 Task: Search for horseback riding trails in the Smoky Mountains between Gatlinburg, Tennessee, and Townsend, Tennessee.
Action: Mouse moved to (317, 109)
Screenshot: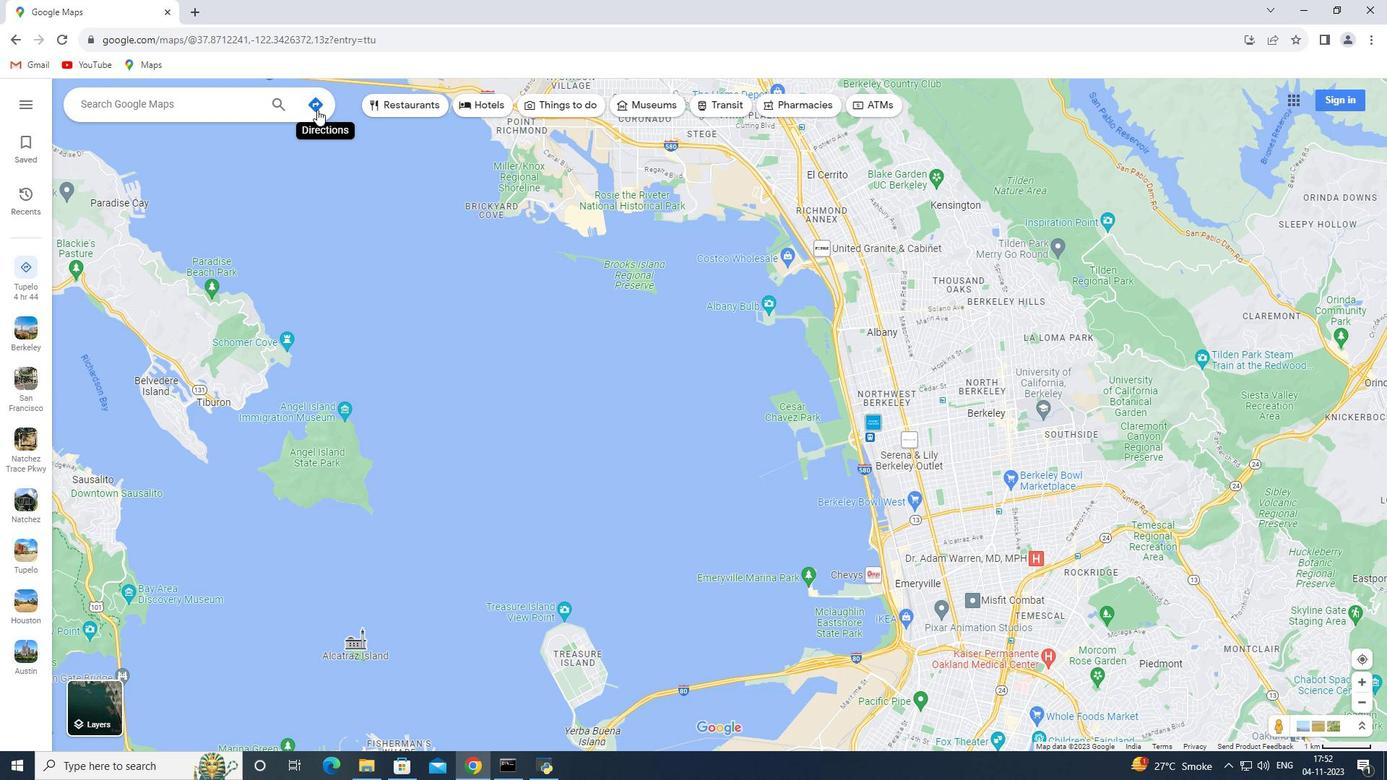 
Action: Mouse pressed left at (317, 109)
Screenshot: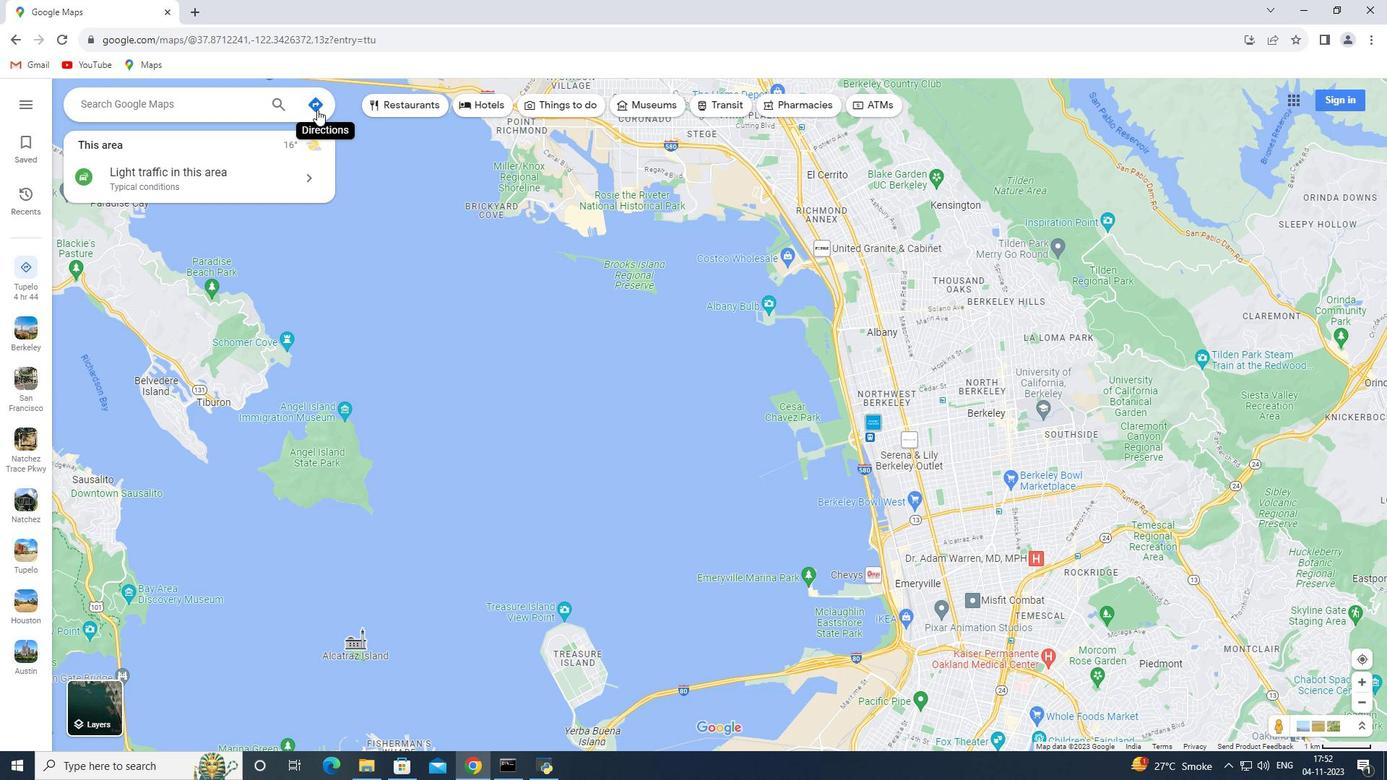
Action: Mouse moved to (243, 152)
Screenshot: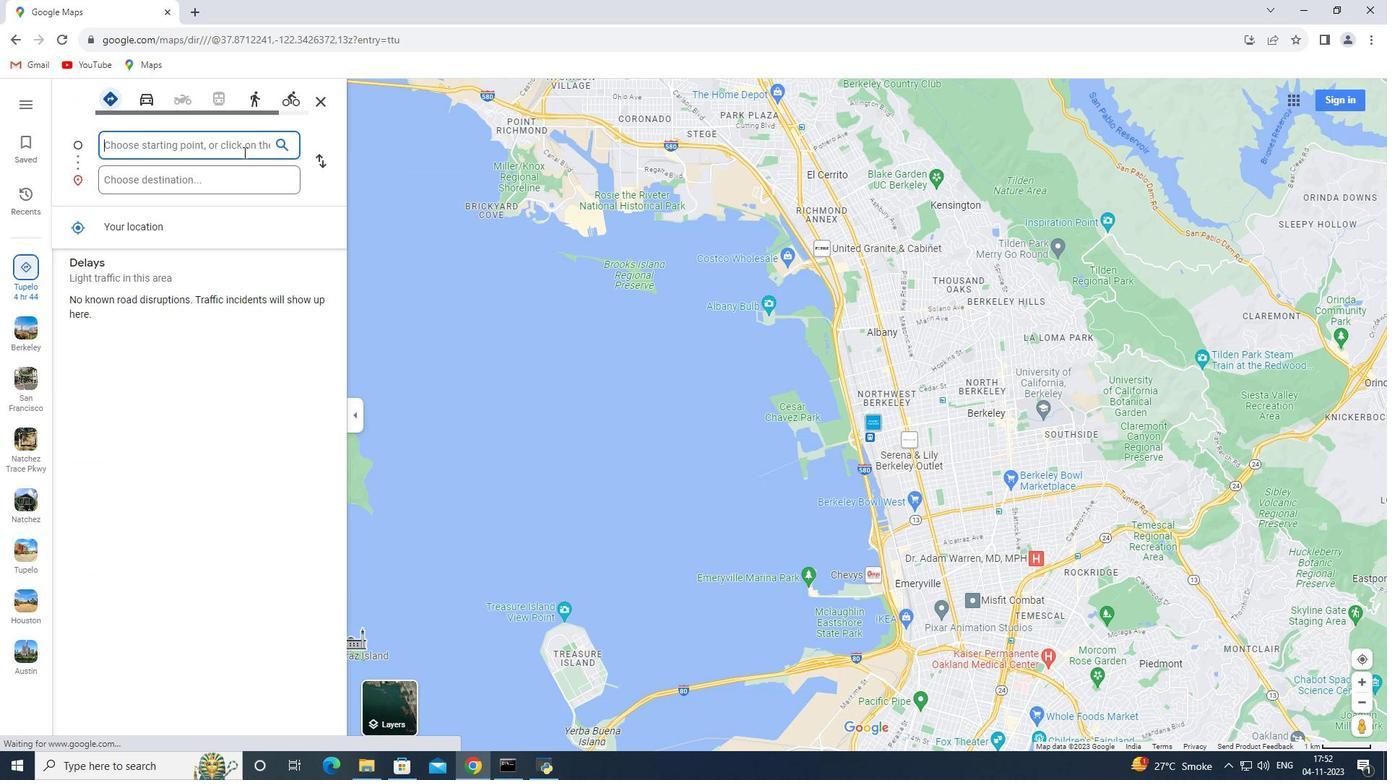 
Action: Key pressed <Key.shift>Gatlinburg,<Key.space><Key.shift>Tennessee
Screenshot: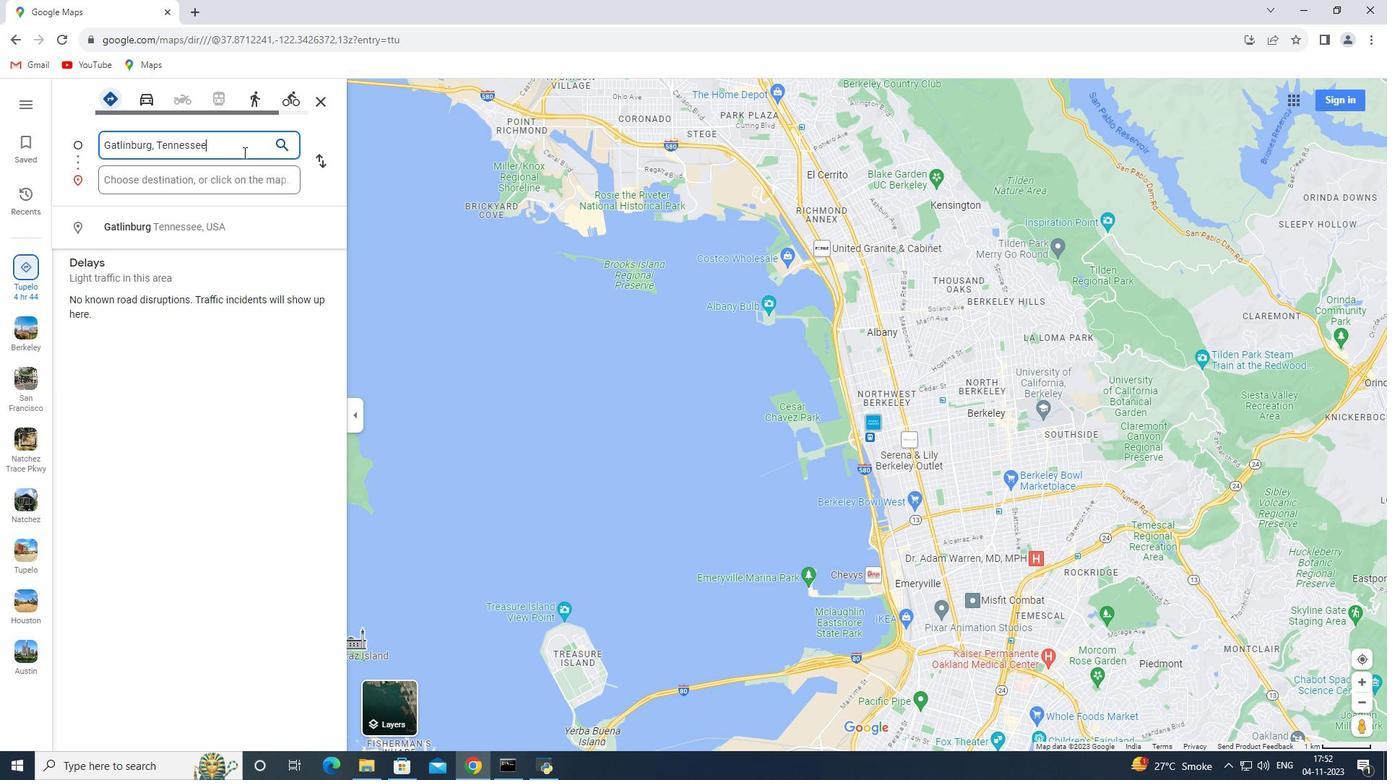 
Action: Mouse moved to (236, 178)
Screenshot: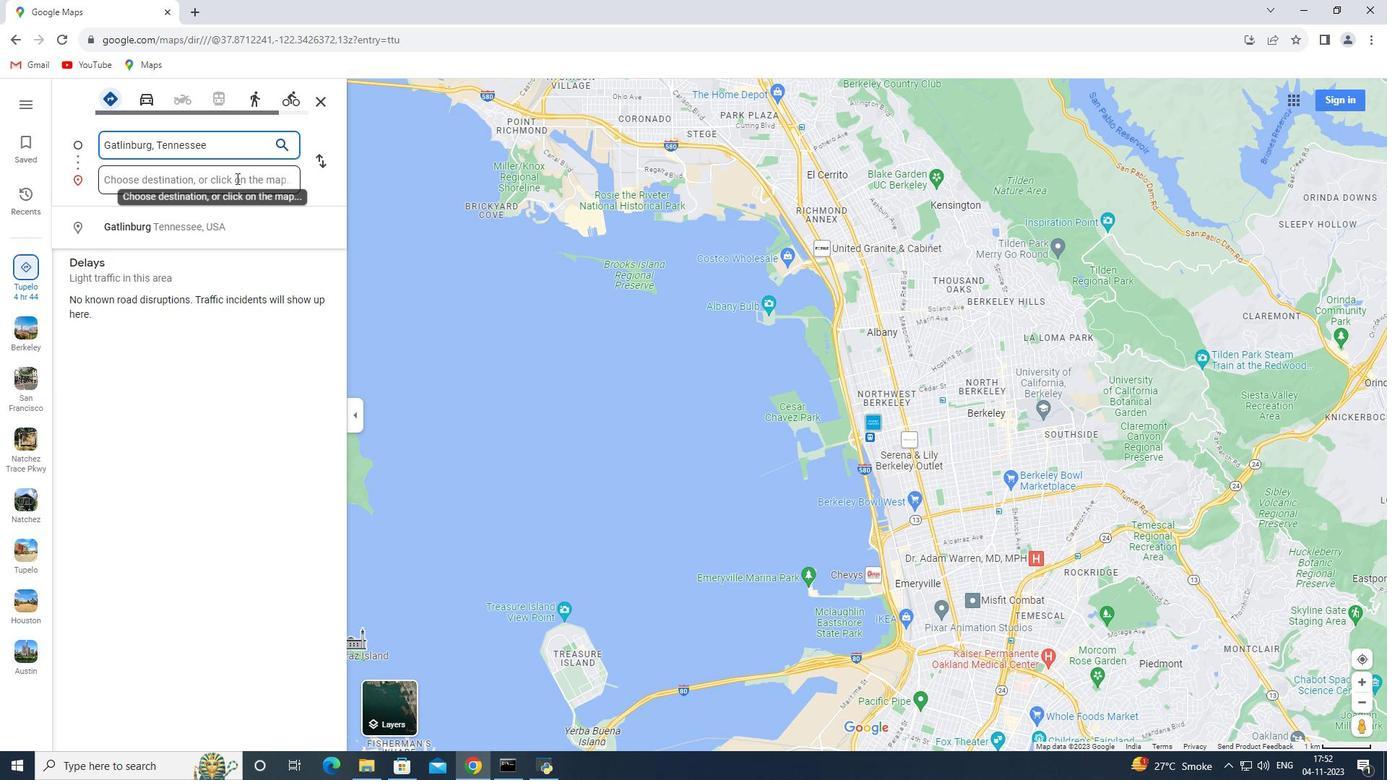 
Action: Mouse pressed left at (236, 178)
Screenshot: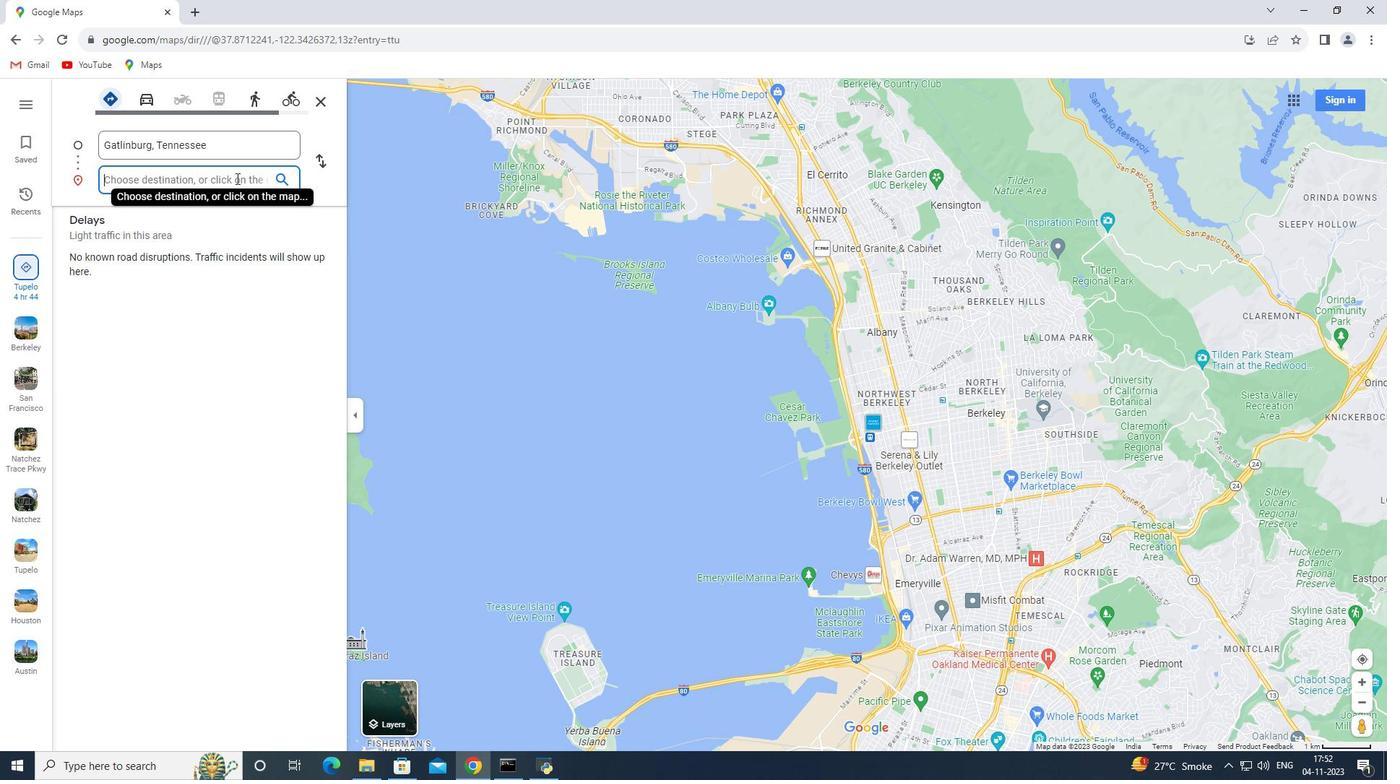 
Action: Key pressed <Key.shift>R<Key.backspace><Key.shift>Townsend,<Key.space><Key.shift>Tennessee<Key.enter>
Screenshot: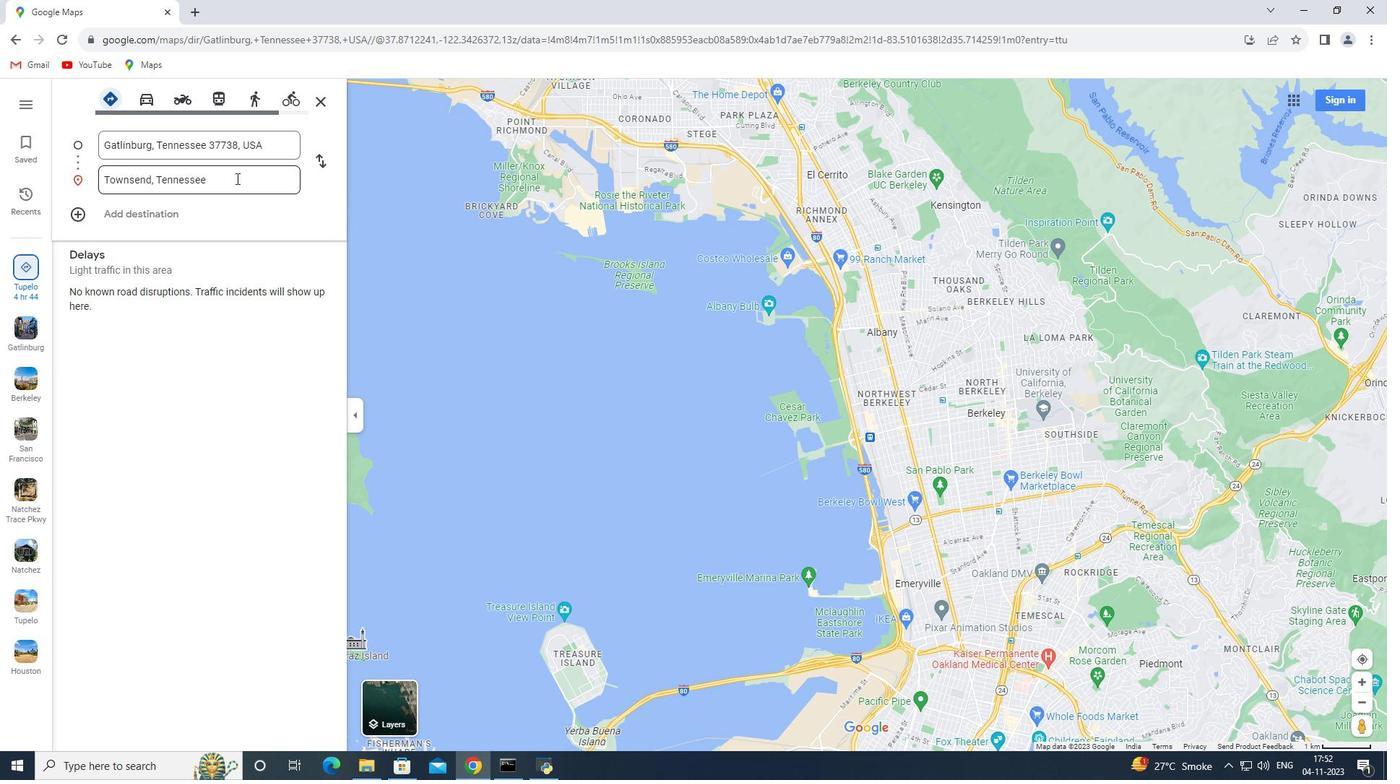 
Action: Mouse moved to (587, 107)
Screenshot: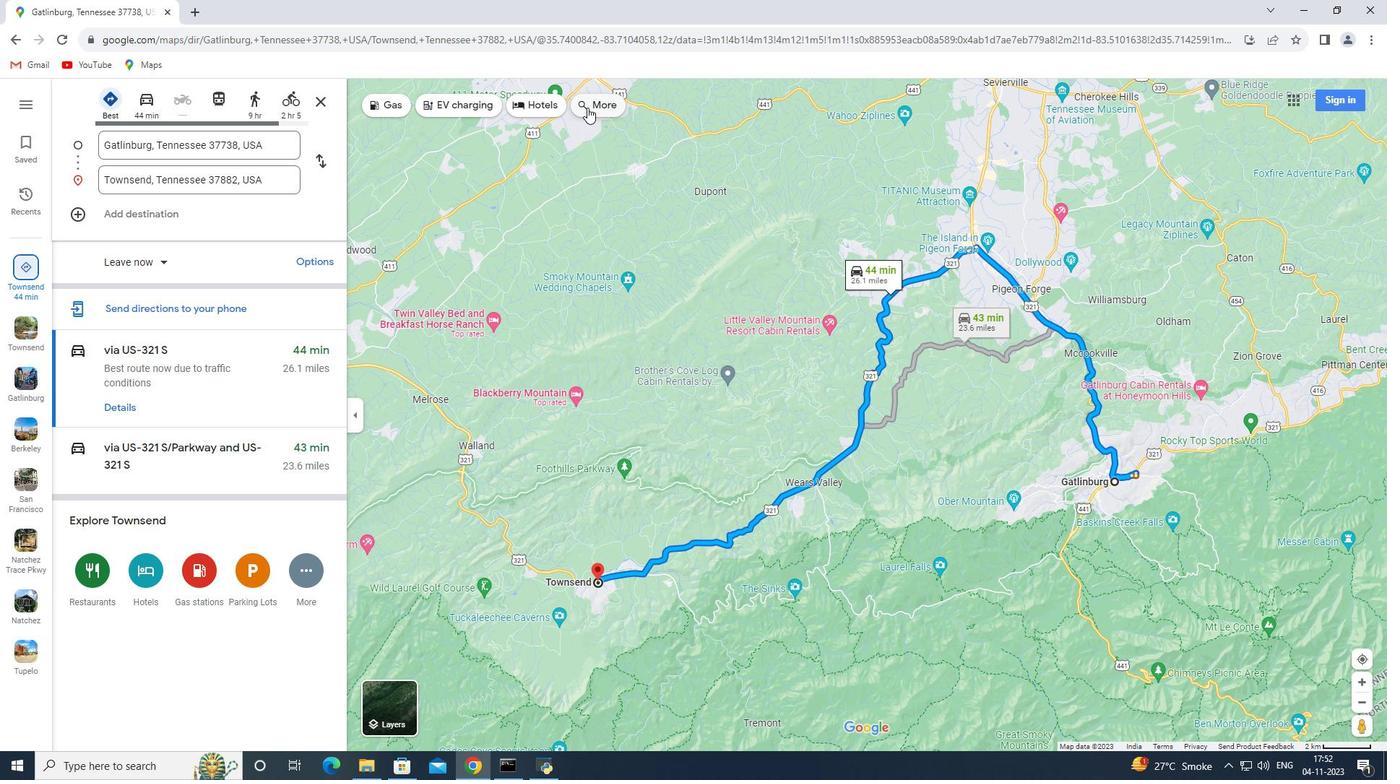 
Action: Mouse pressed left at (587, 107)
Screenshot: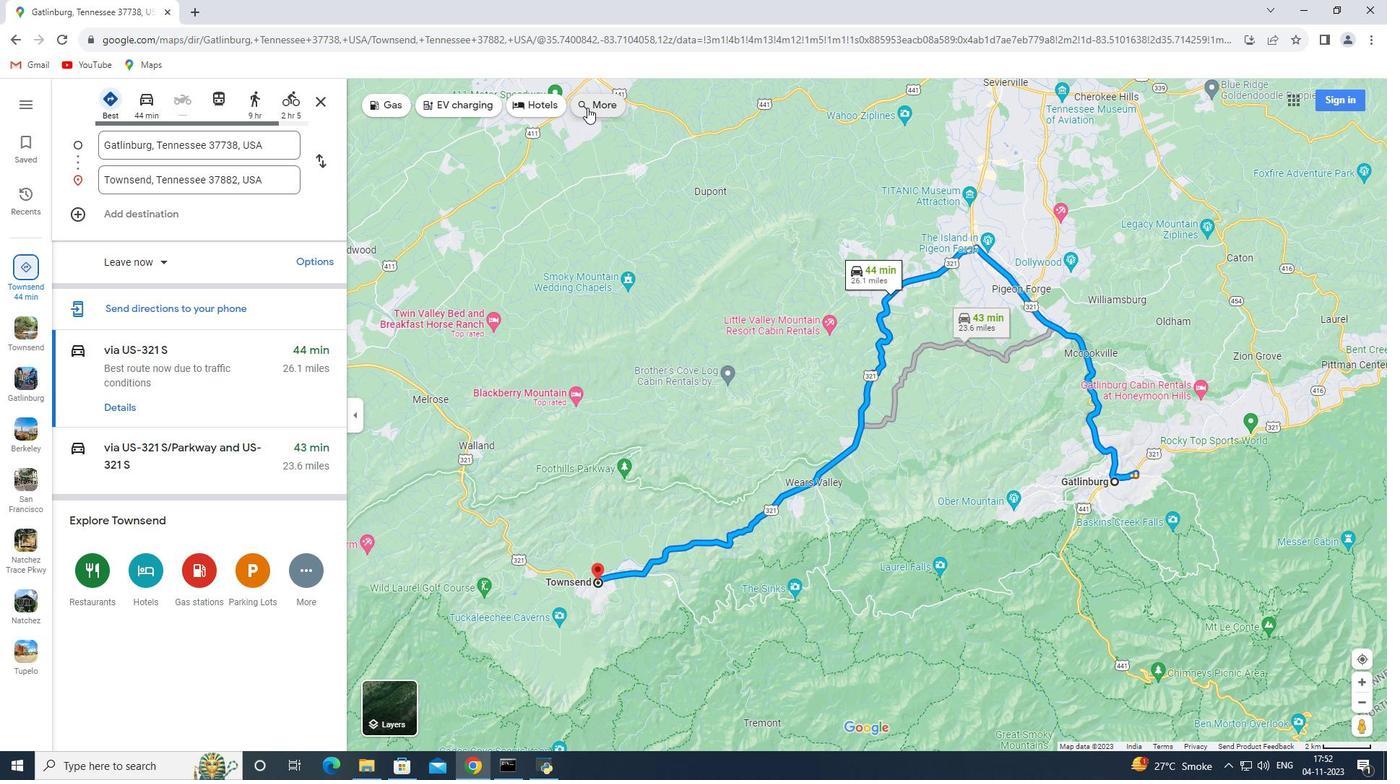 
Action: Mouse moved to (197, 111)
Screenshot: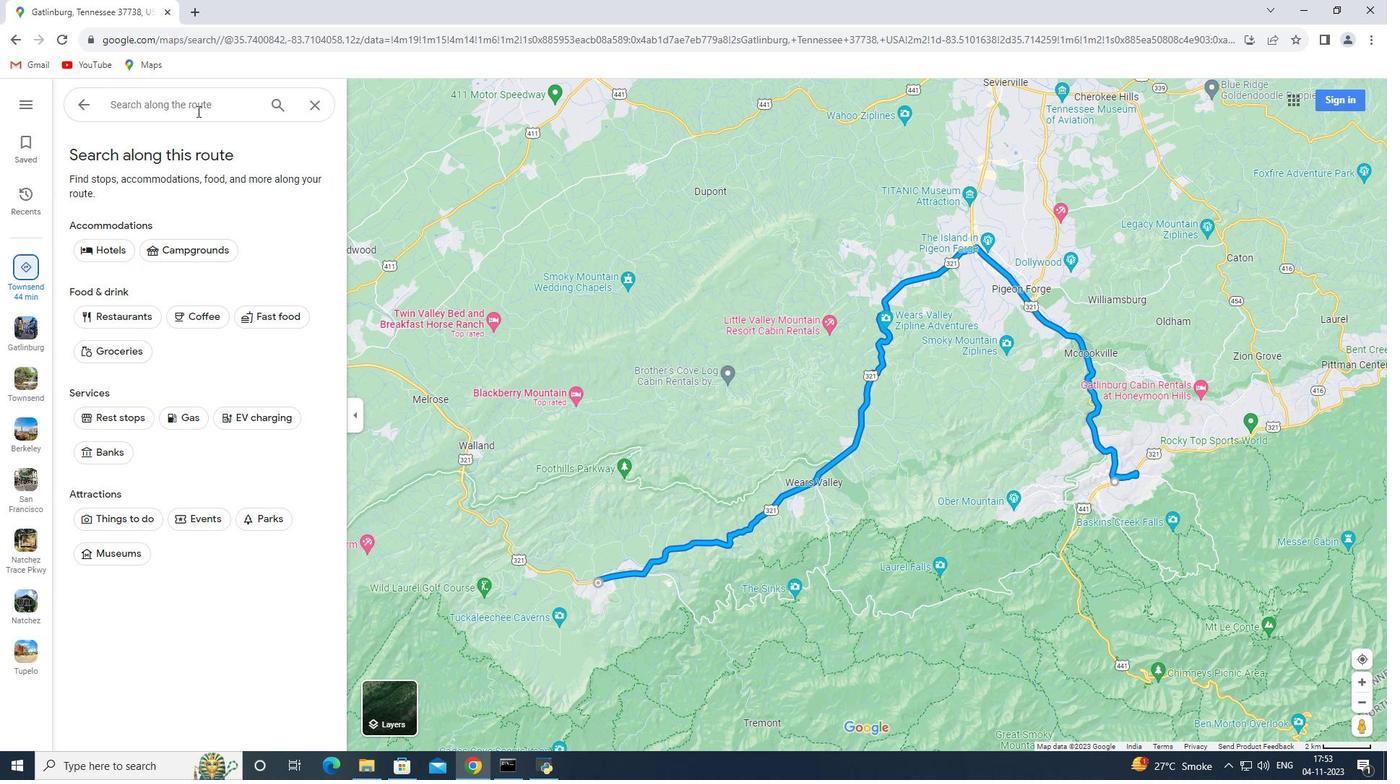
Action: Mouse pressed left at (197, 111)
Screenshot: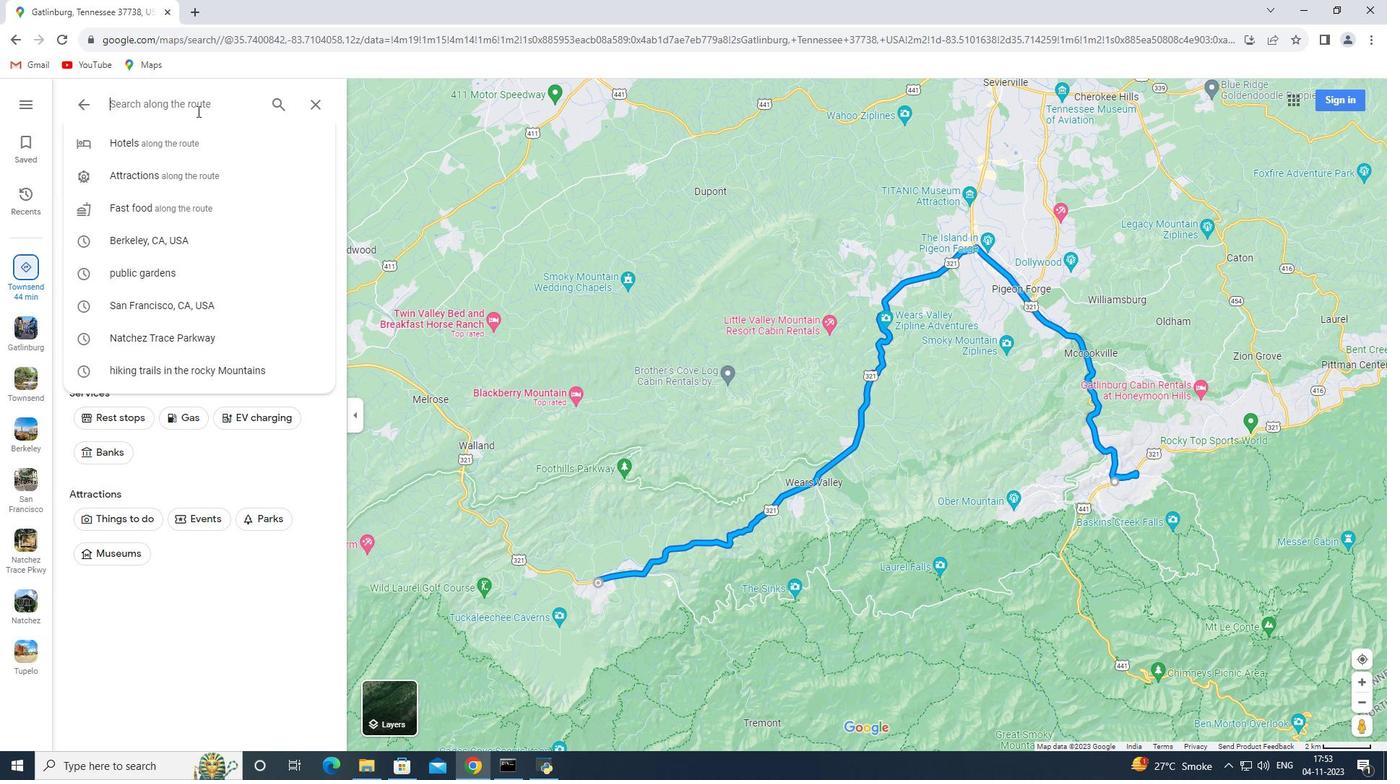 
Action: Key pressed horseback<Key.space>riding<Key.space>trails<Key.space>in<Key.space>the<Key.space><Key.shift>Smoky<Key.space><Key.shift><Key.caps_lock><Key.caps_lock><Key.shift>Mountains<Key.enter>
Screenshot: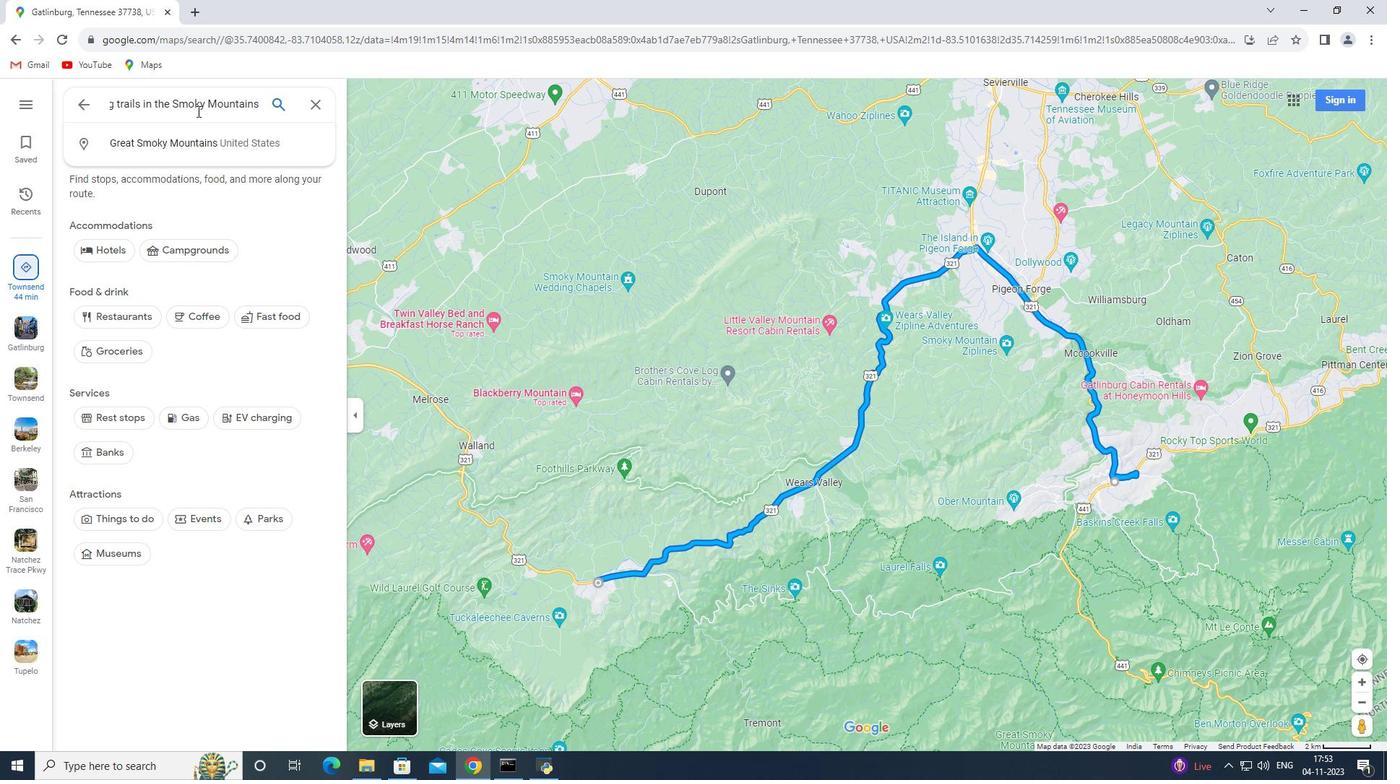 
